 Task: Create Card Sales Call Review in Board DevOps Best Practices to Workspace Antivirus and Security Software. Create Card Rollerblading Review in Board Sales Performance Benchmarking to Workspace Antivirus and Security Software. Create Card Sales Meeting Review in Board IT Asset Management and Inventory Control to Workspace Antivirus and Security Software
Action: Mouse moved to (73, 308)
Screenshot: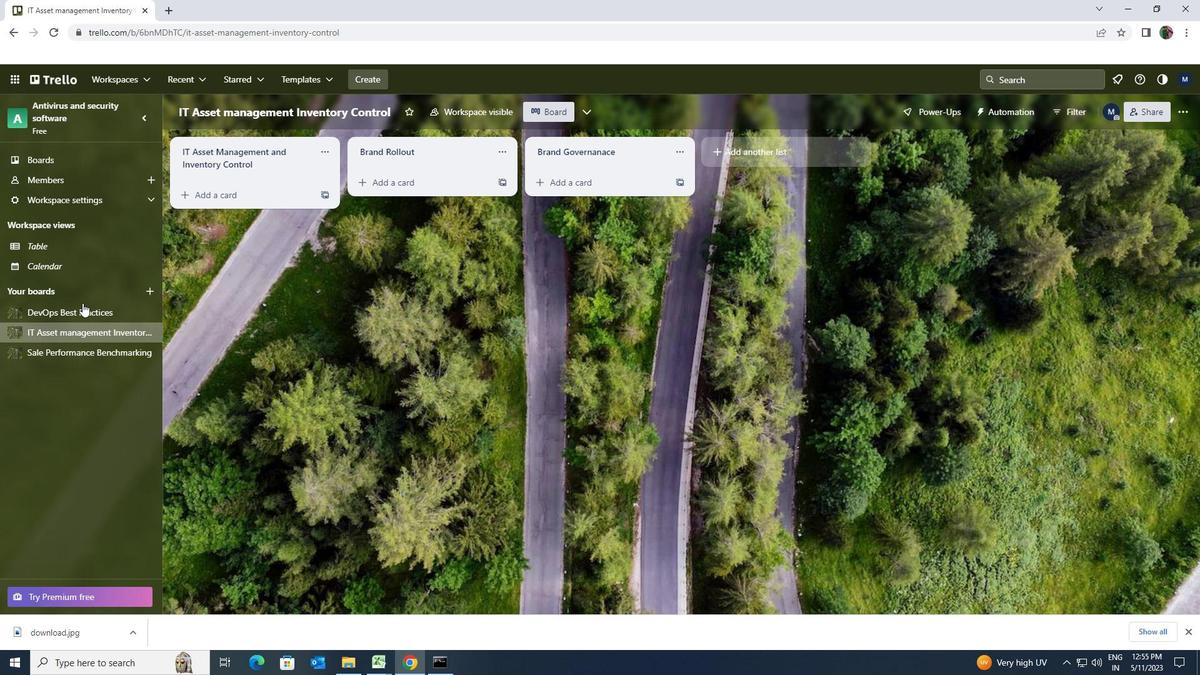 
Action: Mouse pressed left at (73, 308)
Screenshot: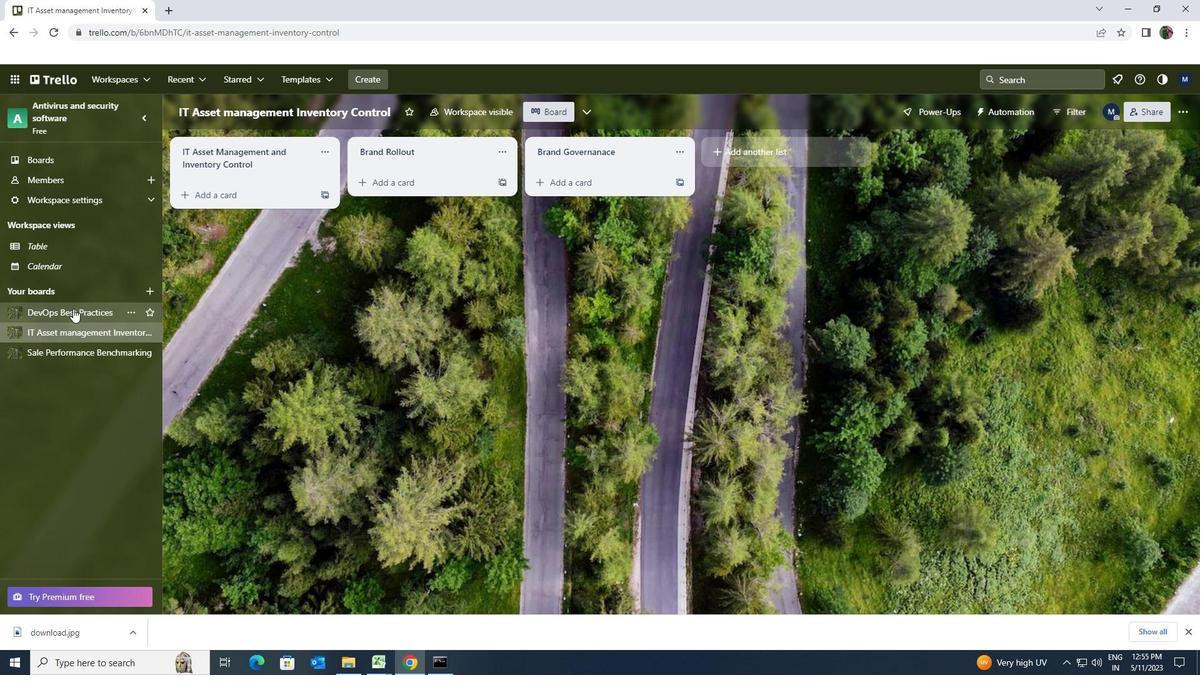 
Action: Mouse moved to (215, 185)
Screenshot: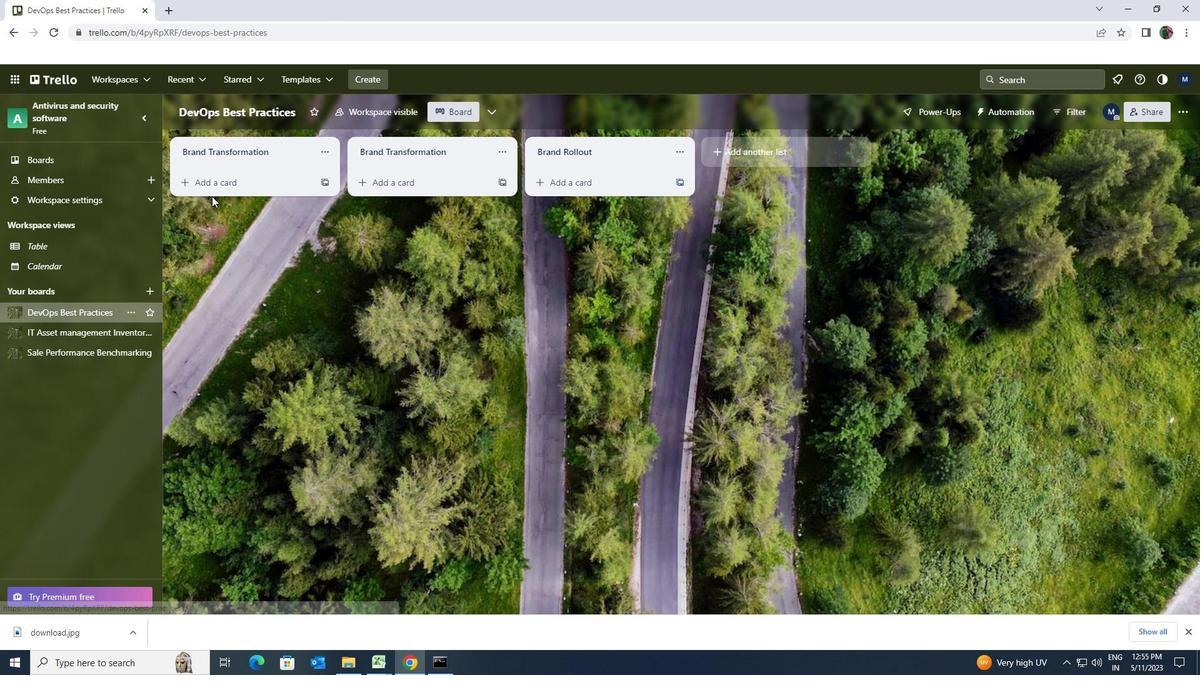 
Action: Mouse pressed left at (215, 185)
Screenshot: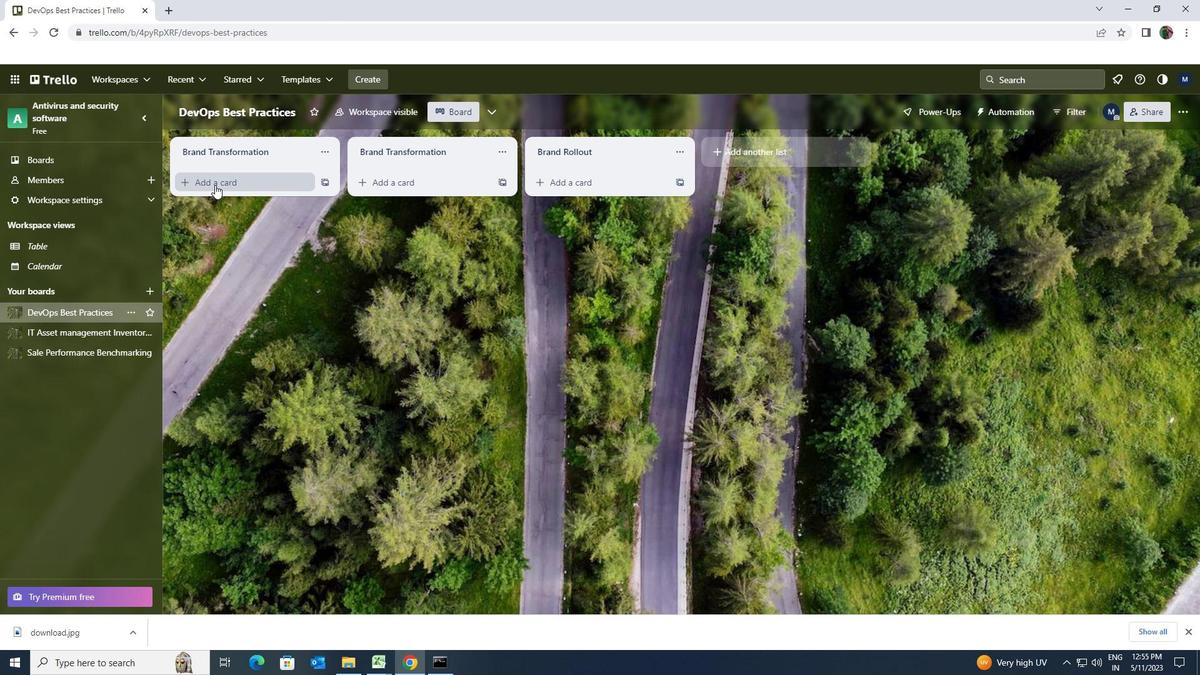 
Action: Key pressed <Key.shift><Key.shift><Key.shift><Key.shift><Key.shift><Key.shift><Key.shift><Key.shift><Key.shift>SALE<Key.space><Key.shift>CALL<Key.space><Key.shift>REVIEW
Screenshot: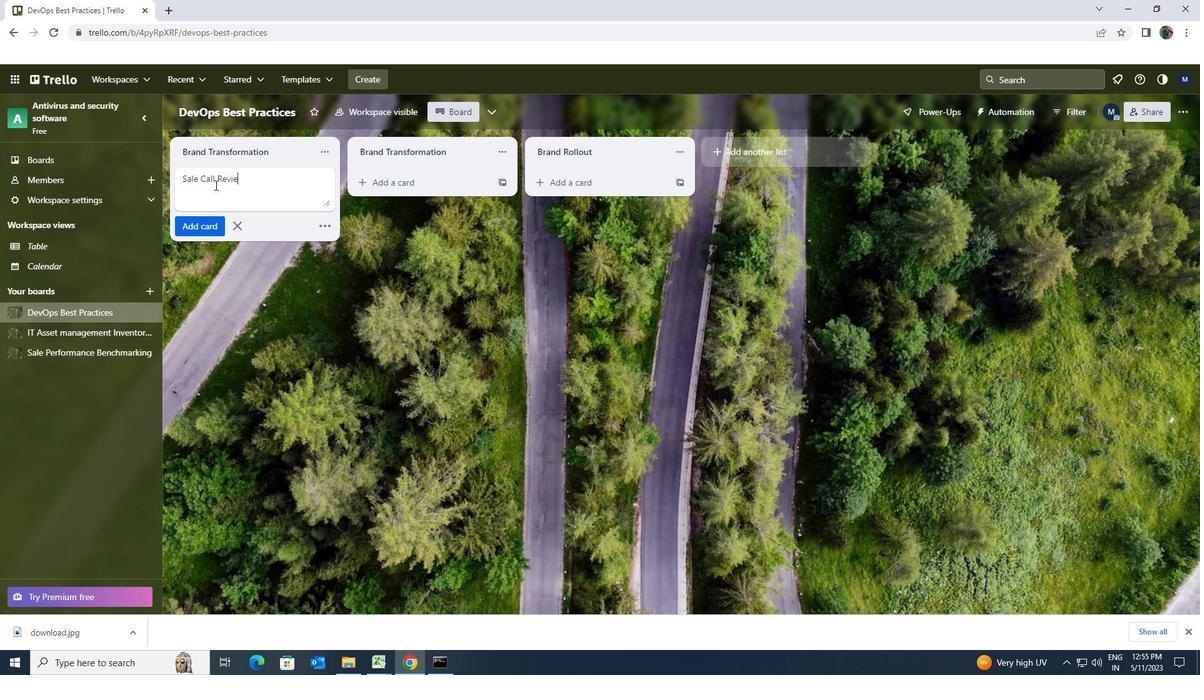 
Action: Mouse moved to (211, 219)
Screenshot: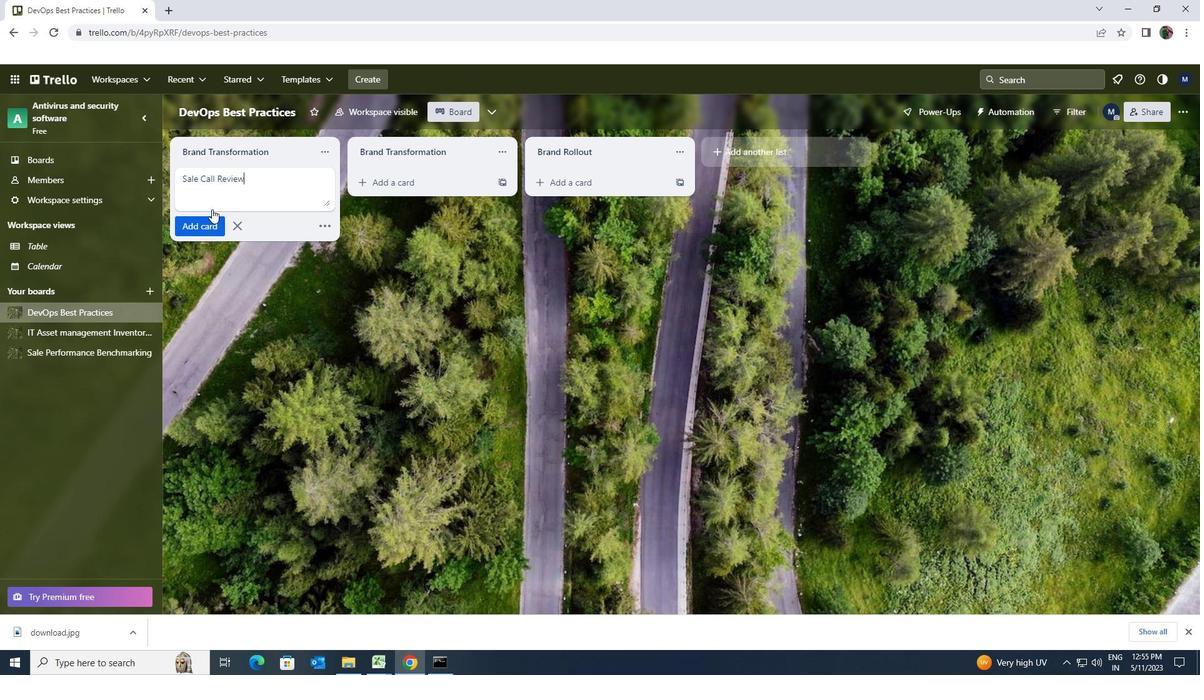
Action: Mouse pressed left at (211, 219)
Screenshot: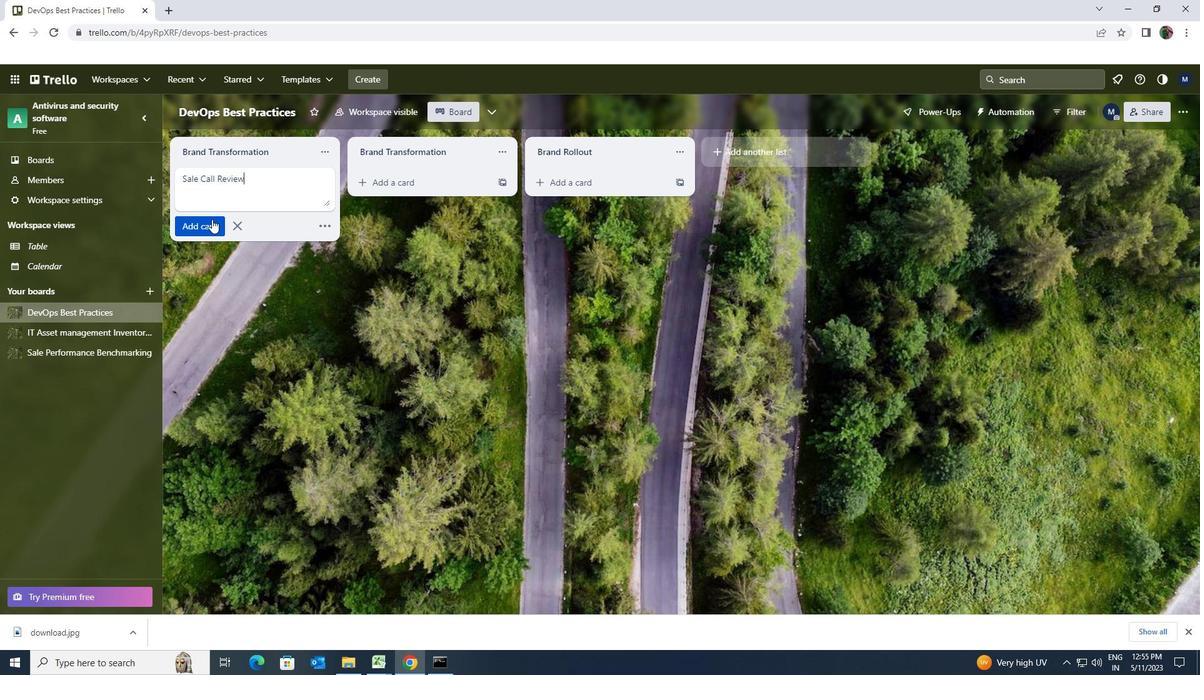 
Action: Mouse moved to (95, 356)
Screenshot: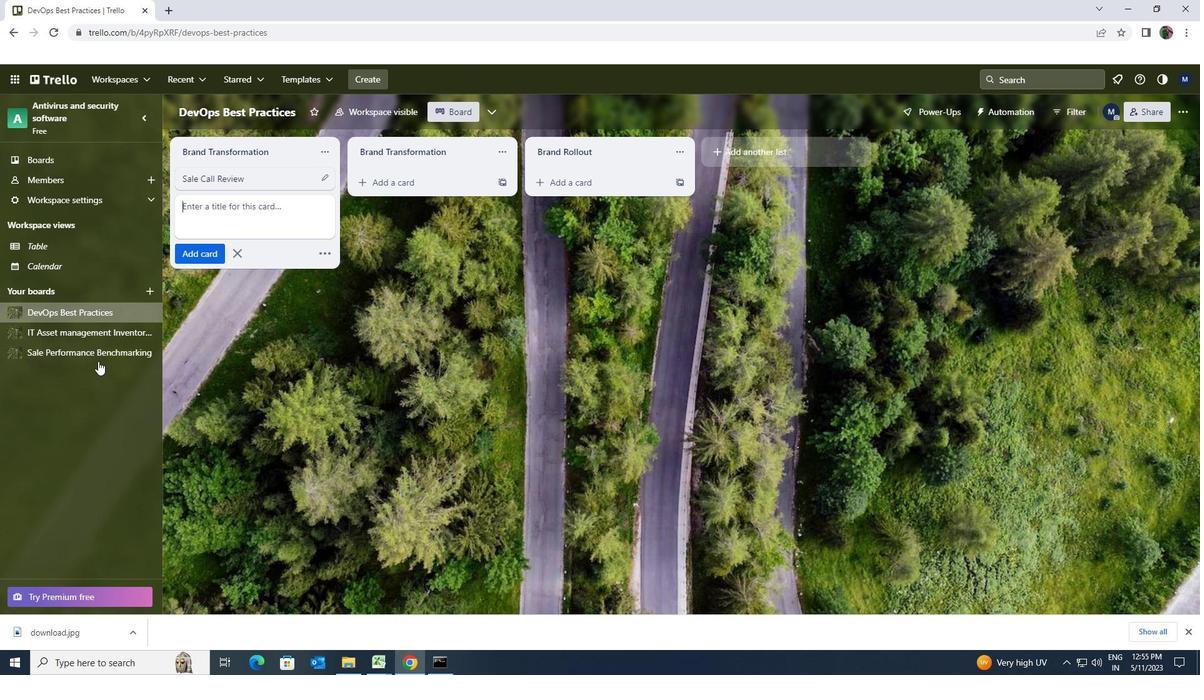 
Action: Mouse pressed left at (95, 356)
Screenshot: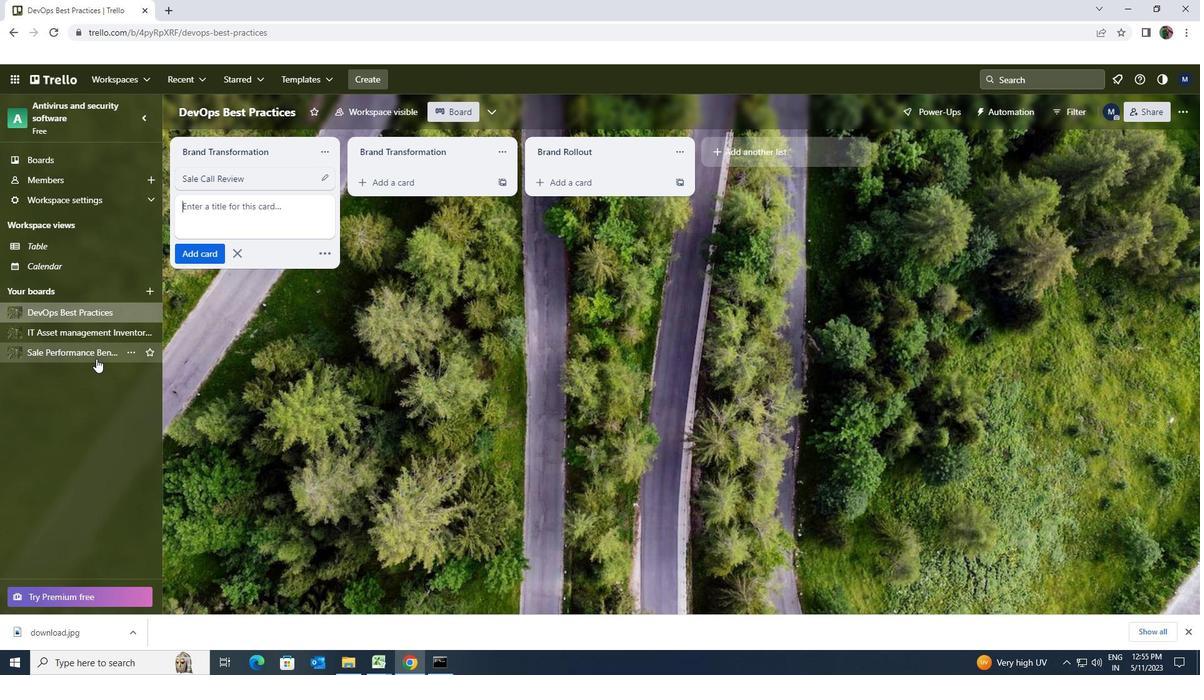 
Action: Mouse moved to (223, 185)
Screenshot: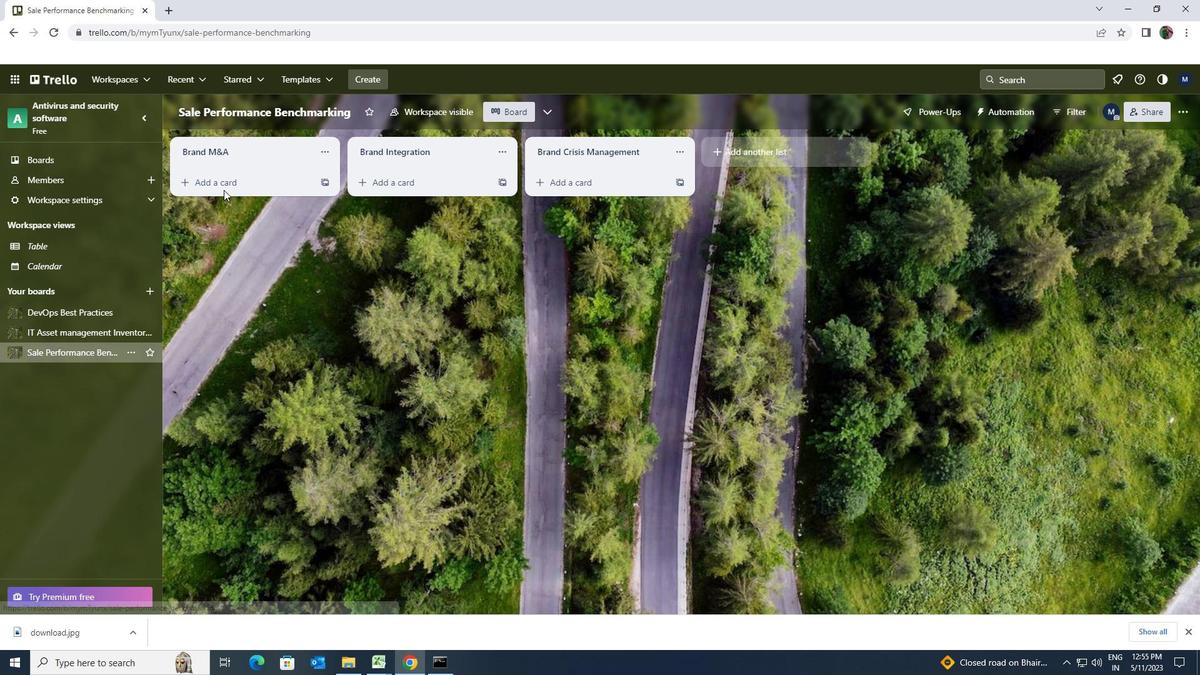 
Action: Mouse pressed left at (223, 185)
Screenshot: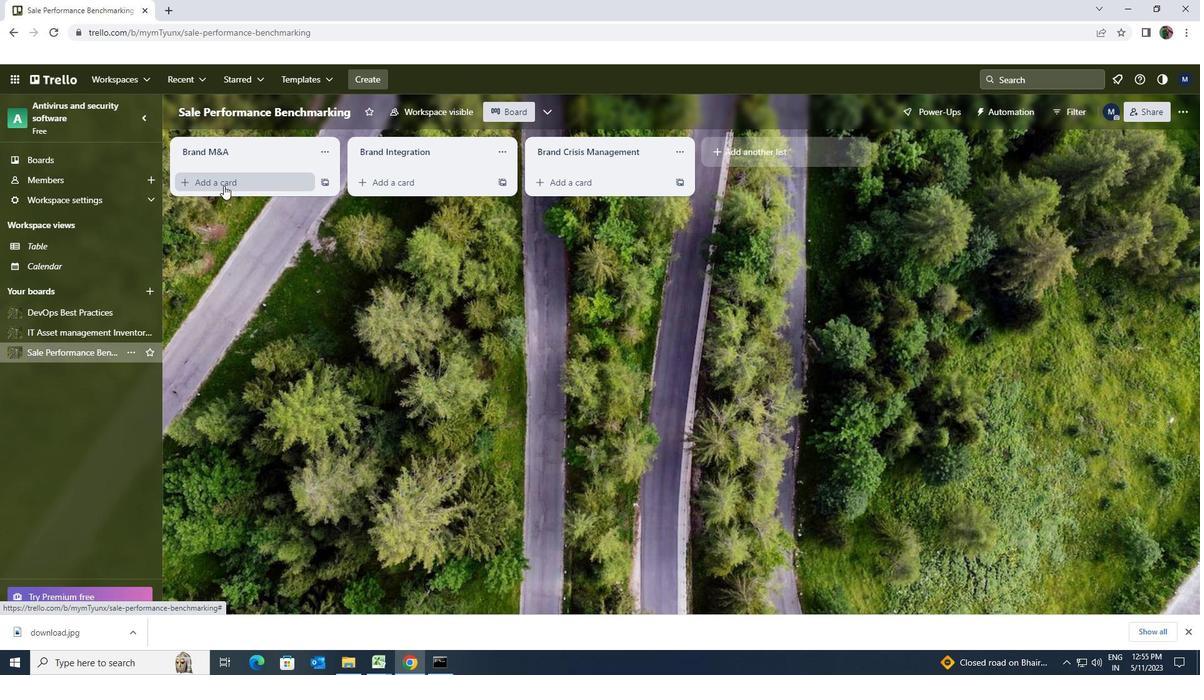 
Action: Key pressed <Key.shift><Key.shift>ROLLERBLADING<Key.space><Key.shift>REVIEW
Screenshot: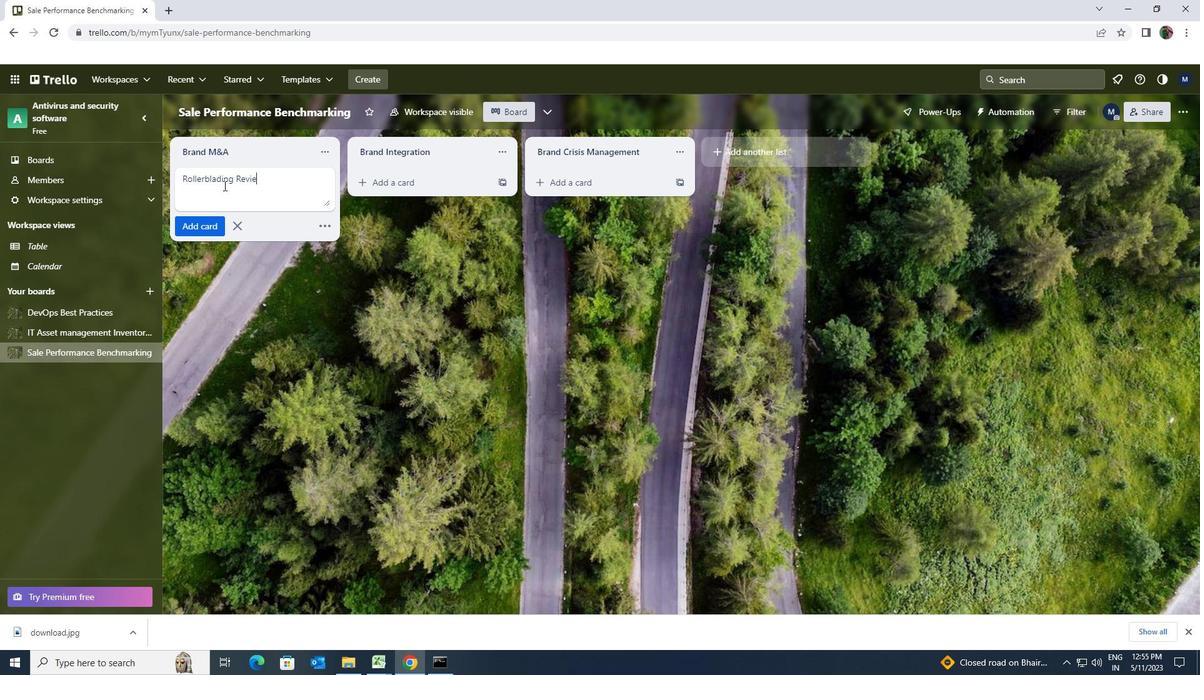 
Action: Mouse moved to (216, 223)
Screenshot: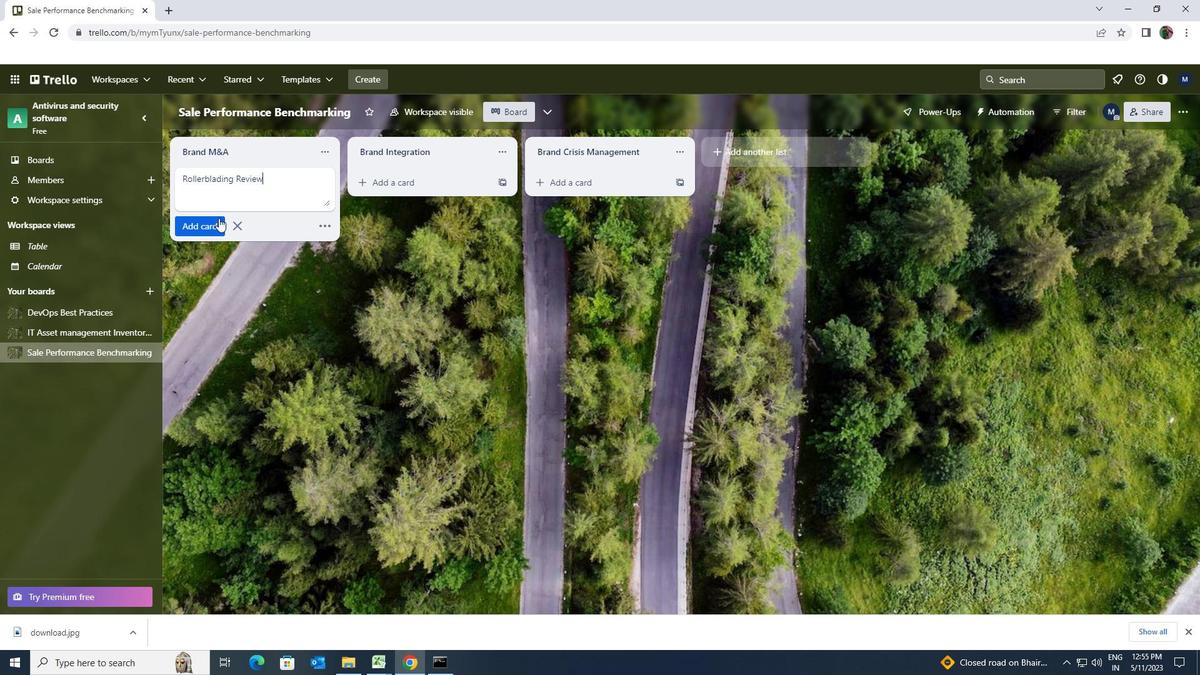 
Action: Mouse pressed left at (216, 223)
Screenshot: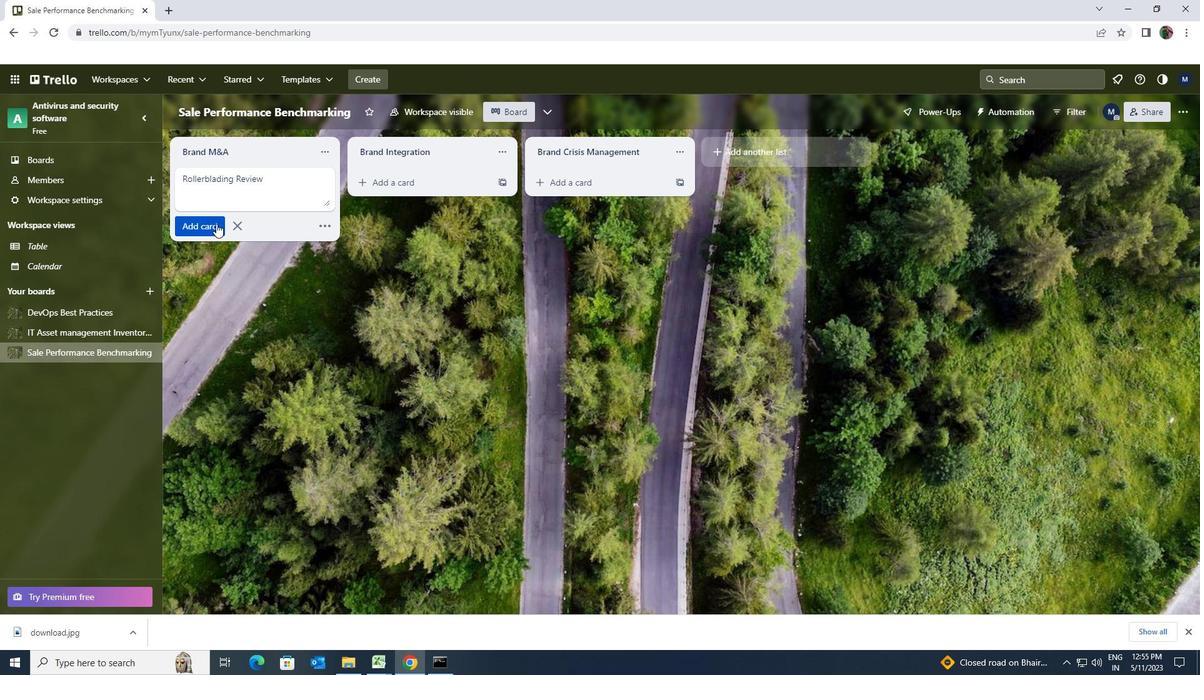 
Action: Mouse moved to (97, 333)
Screenshot: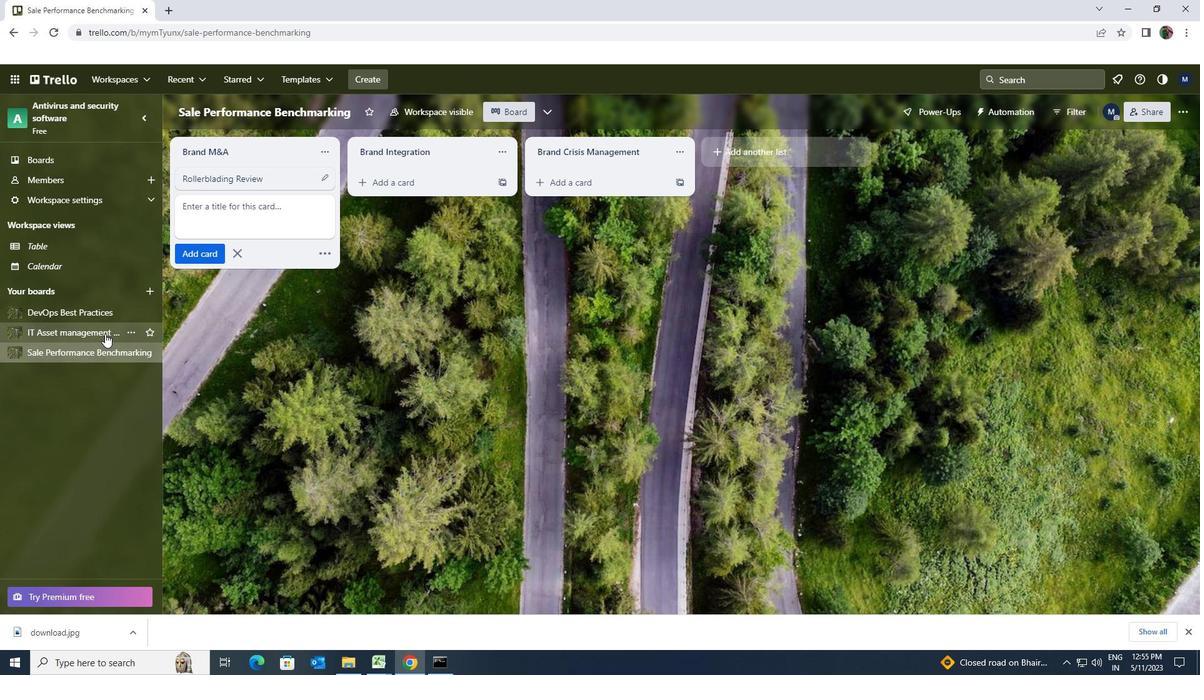 
Action: Mouse pressed left at (97, 333)
Screenshot: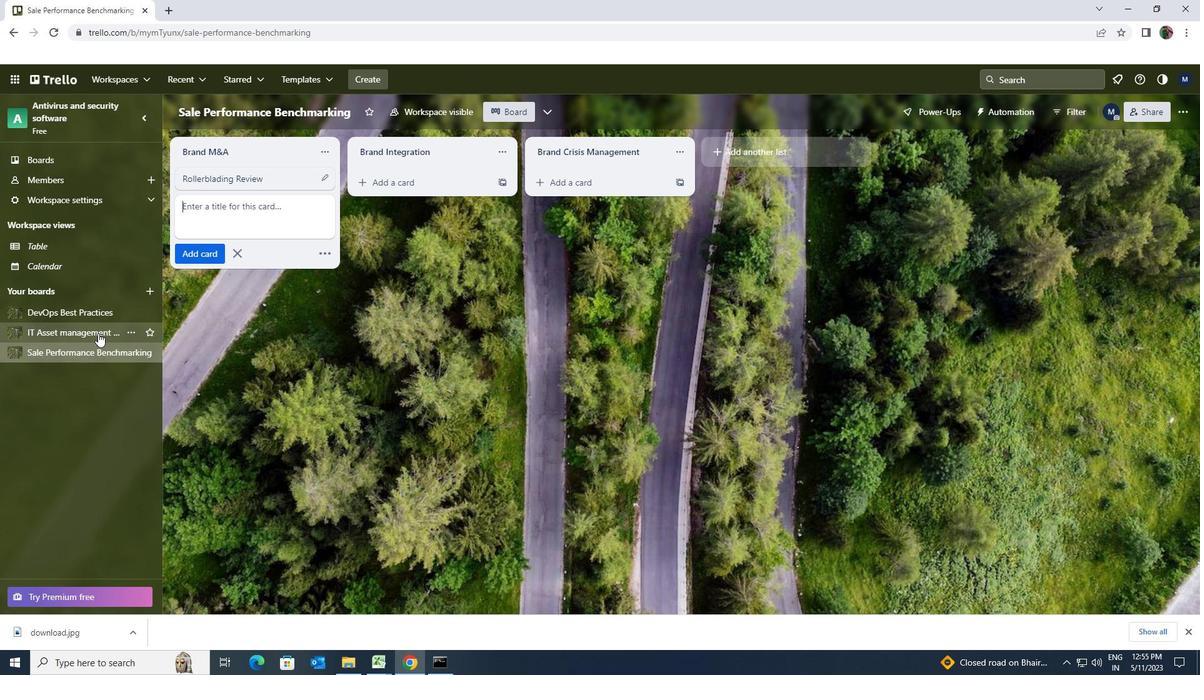 
Action: Mouse moved to (218, 196)
Screenshot: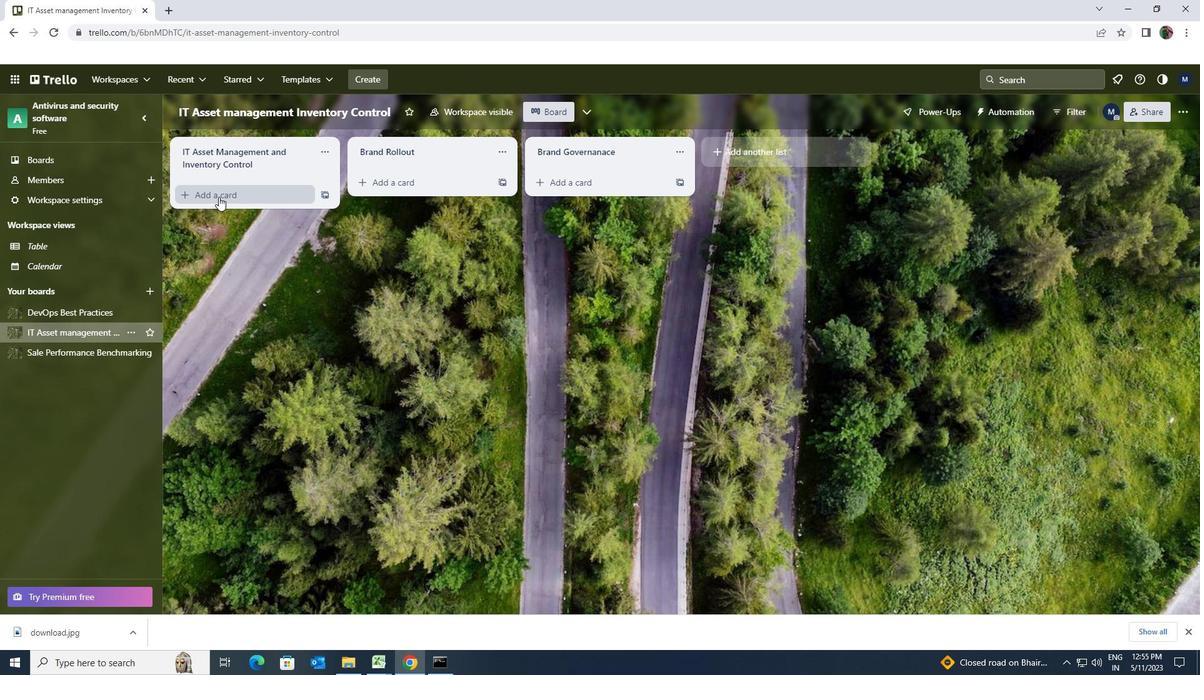 
Action: Mouse pressed left at (218, 196)
Screenshot: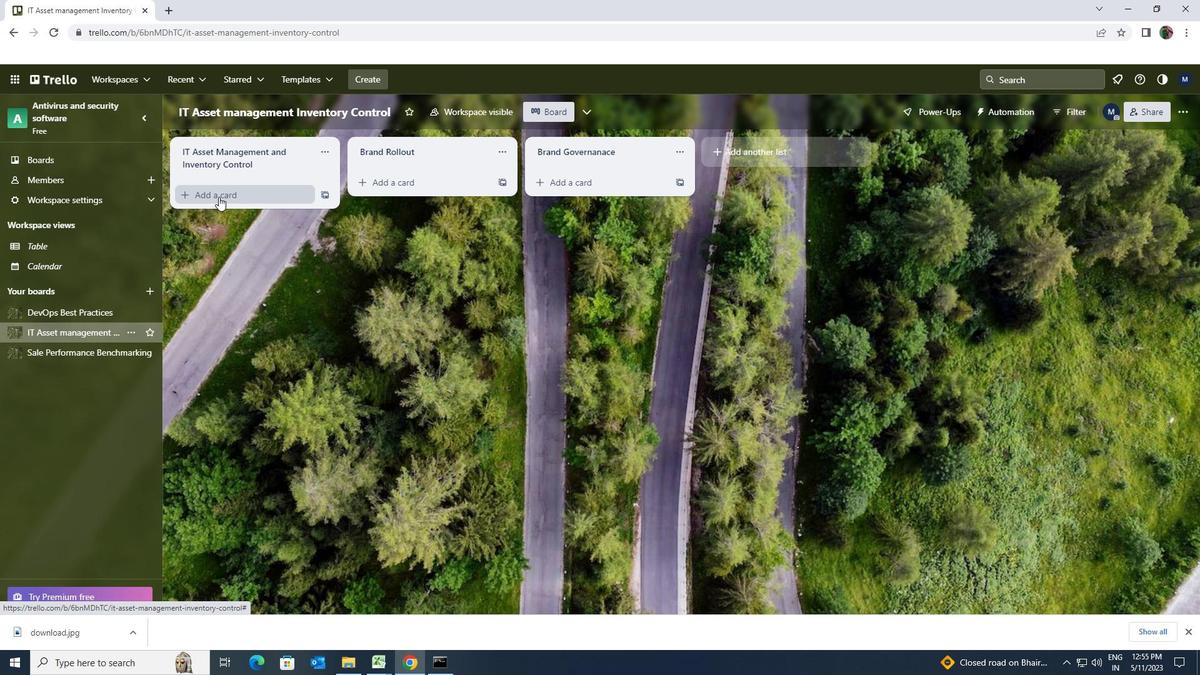 
Action: Key pressed <Key.shift><Key.shift><Key.shift><Key.shift><Key.shift>SALES<Key.space><Key.shift>MEETING<Key.space><Key.shift>REC<Key.backspace>VIEW
Screenshot: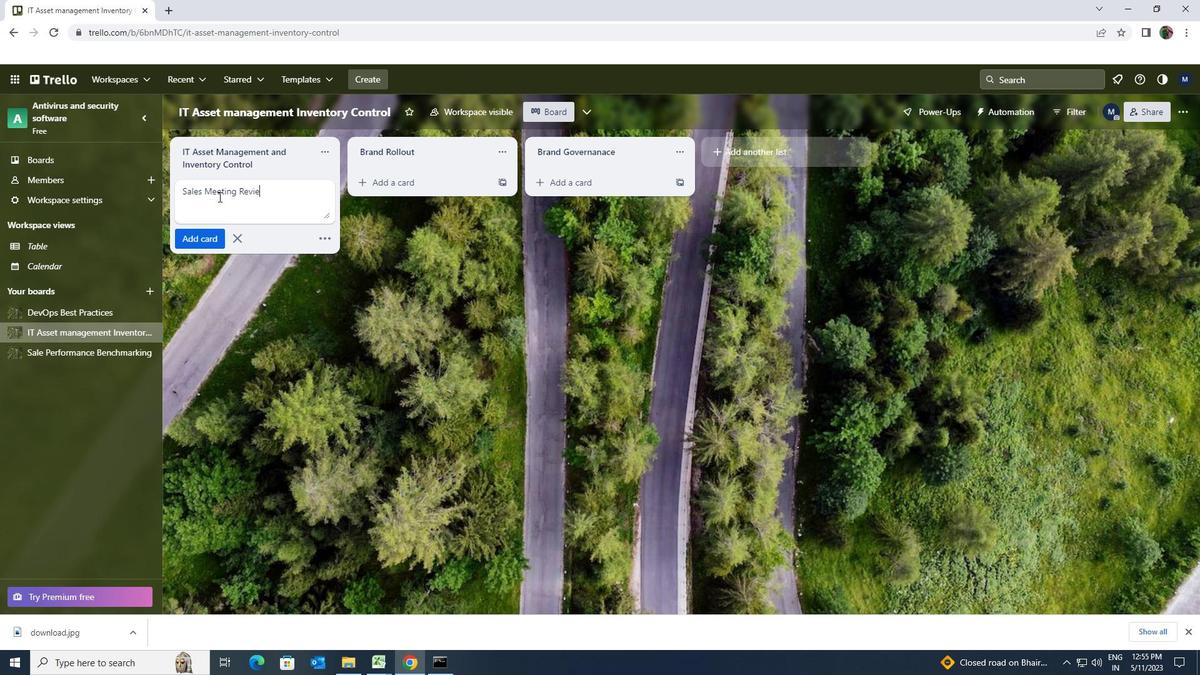 
Action: Mouse moved to (219, 238)
Screenshot: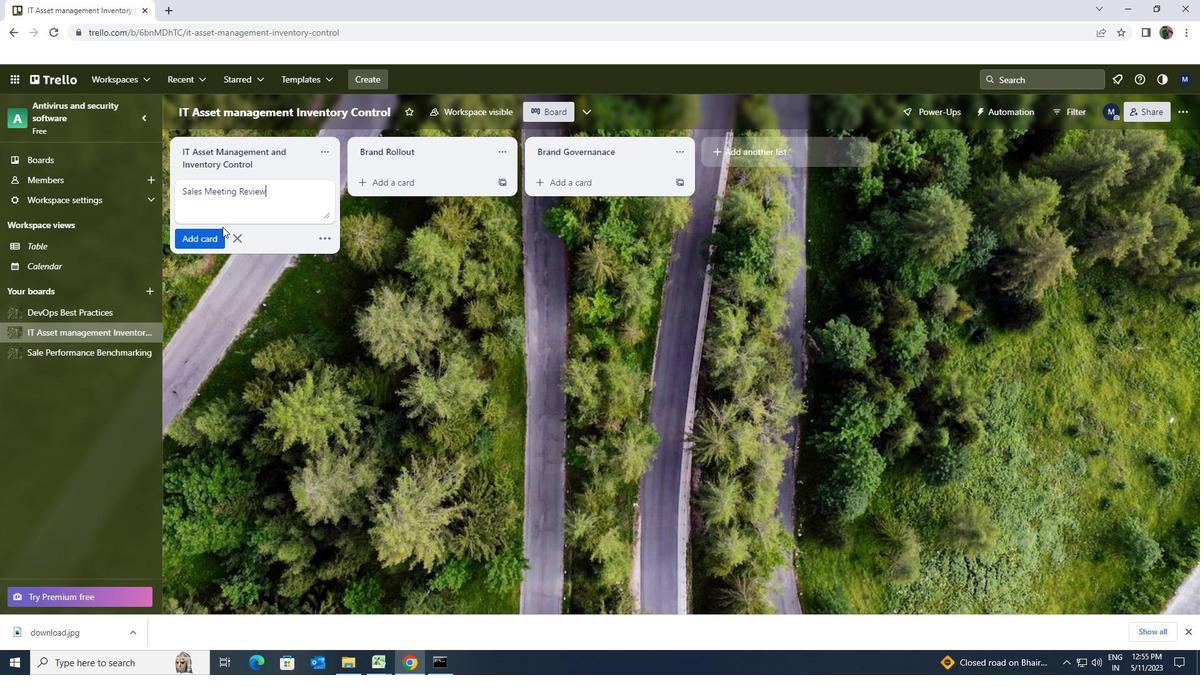 
Action: Mouse pressed left at (219, 238)
Screenshot: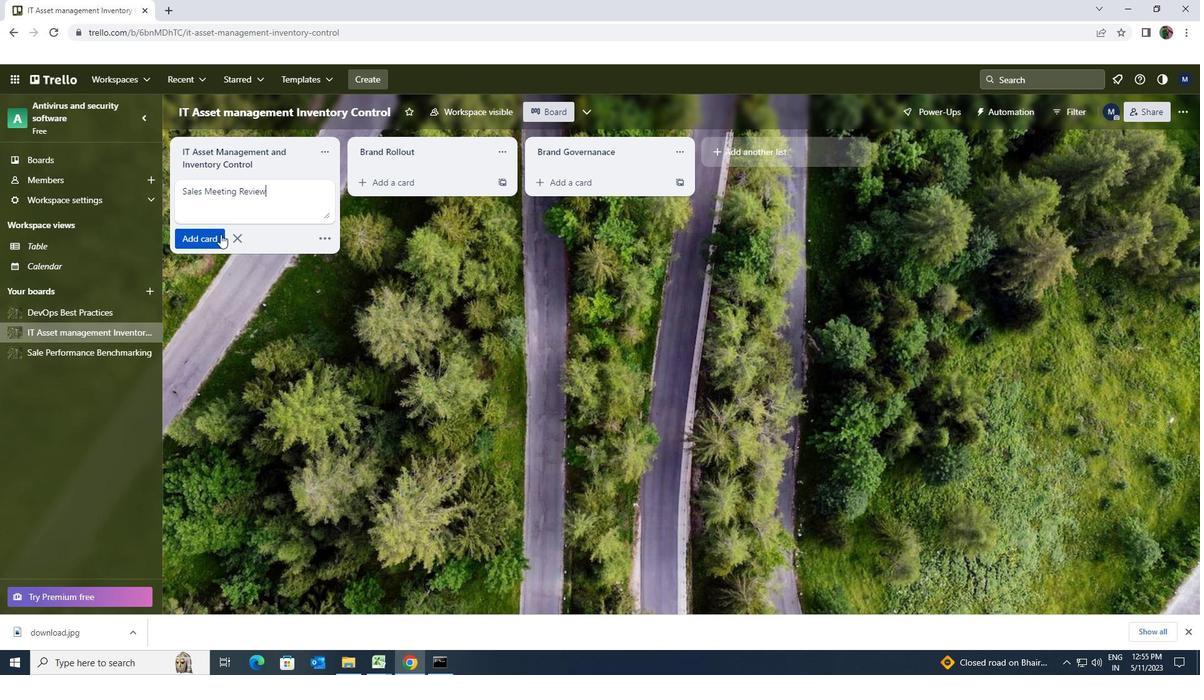 
